 Task: Create Card Webinar Analytics Review in Board Email Marketing Platforms and Tools to Workspace Accounting and Bookkeeping Services. Create Card Homelessness Review in Board Employee Recognition and Rewards Programs to Workspace Accounting and Bookkeeping Services. Create Card Conference Analytics Review in Board Brand Voice Development and Brand Tone of Voice Guidelines Creation to Workspace Accounting and Bookkeeping Services
Action: Mouse moved to (309, 249)
Screenshot: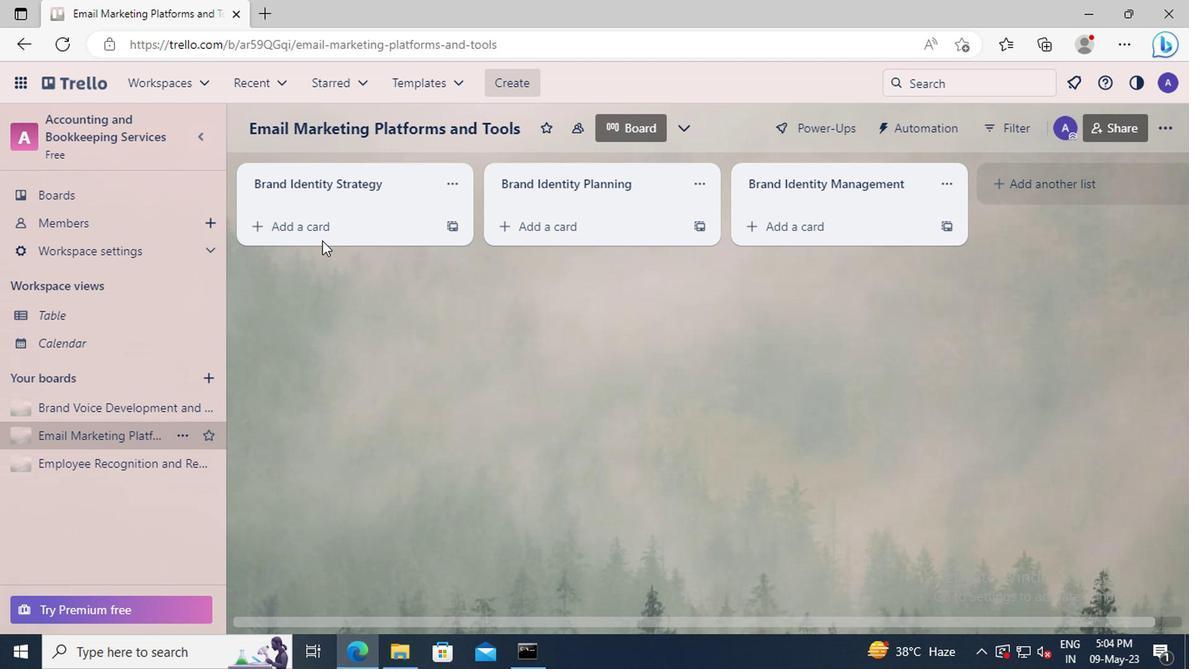 
Action: Mouse pressed left at (309, 249)
Screenshot: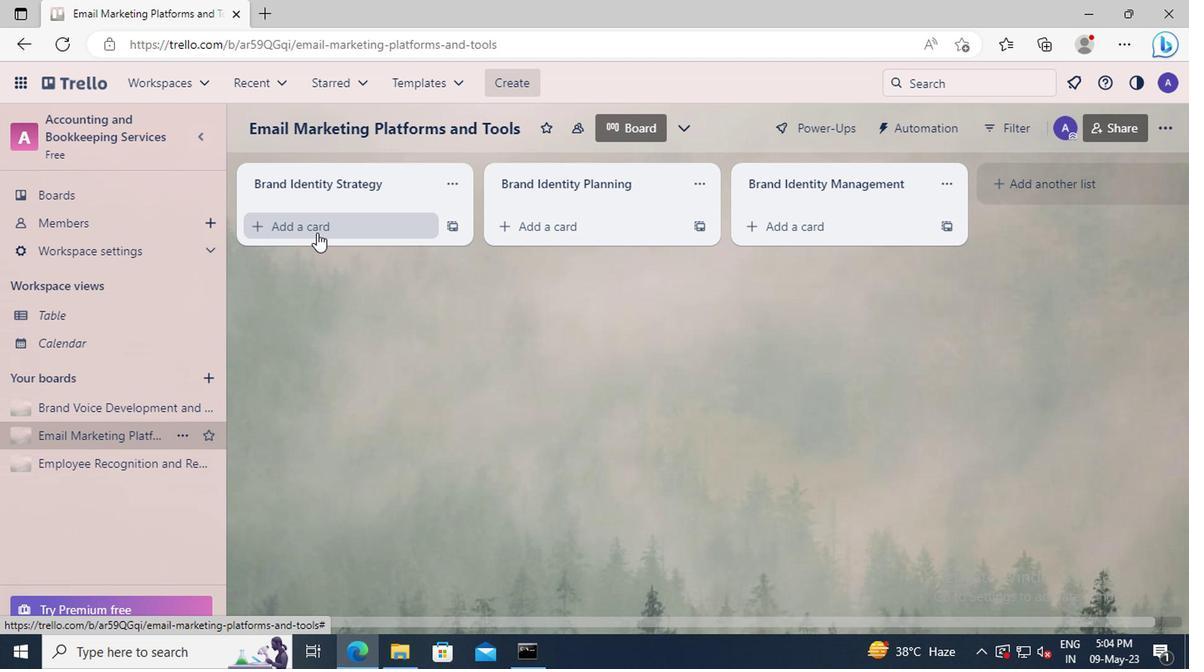 
Action: Key pressed <Key.shift>WEBINAR<Key.space><Key.shift>ANALYTICS<Key.space><Key.shift>REVIEW
Screenshot: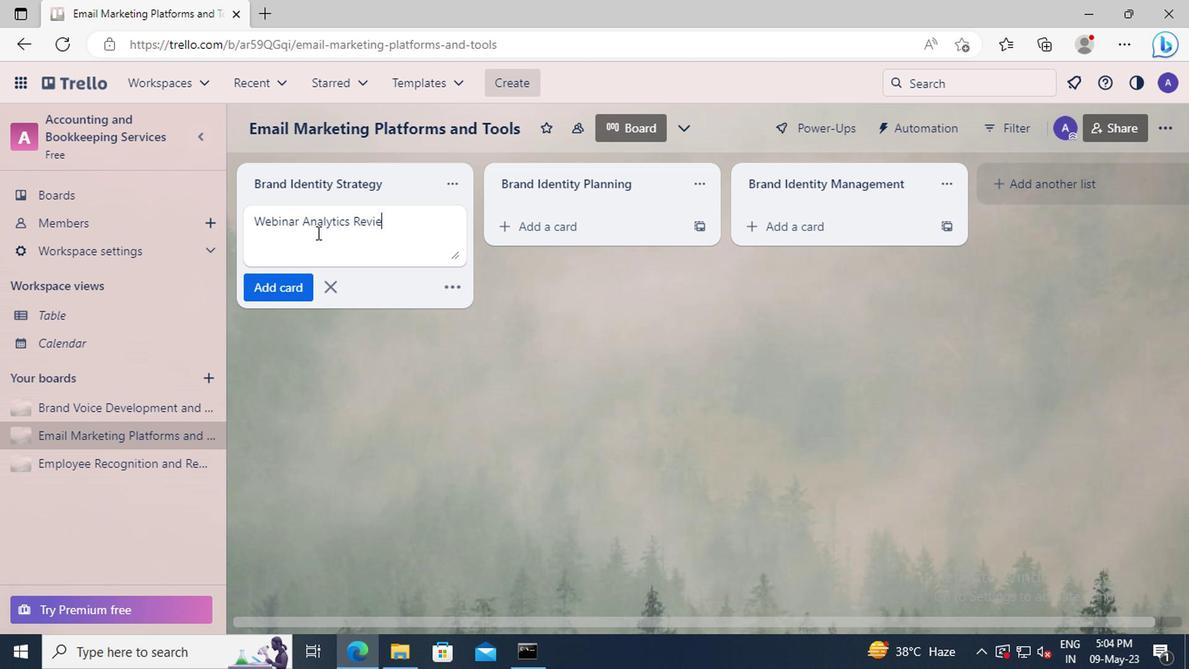 
Action: Mouse moved to (291, 289)
Screenshot: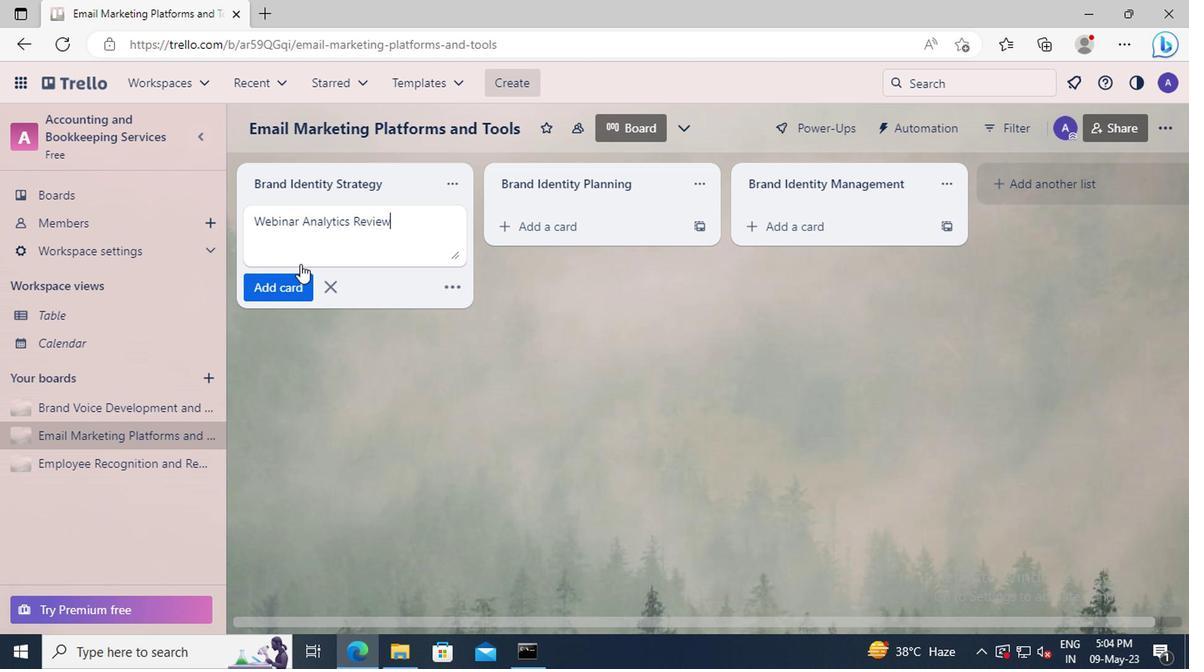 
Action: Mouse pressed left at (291, 289)
Screenshot: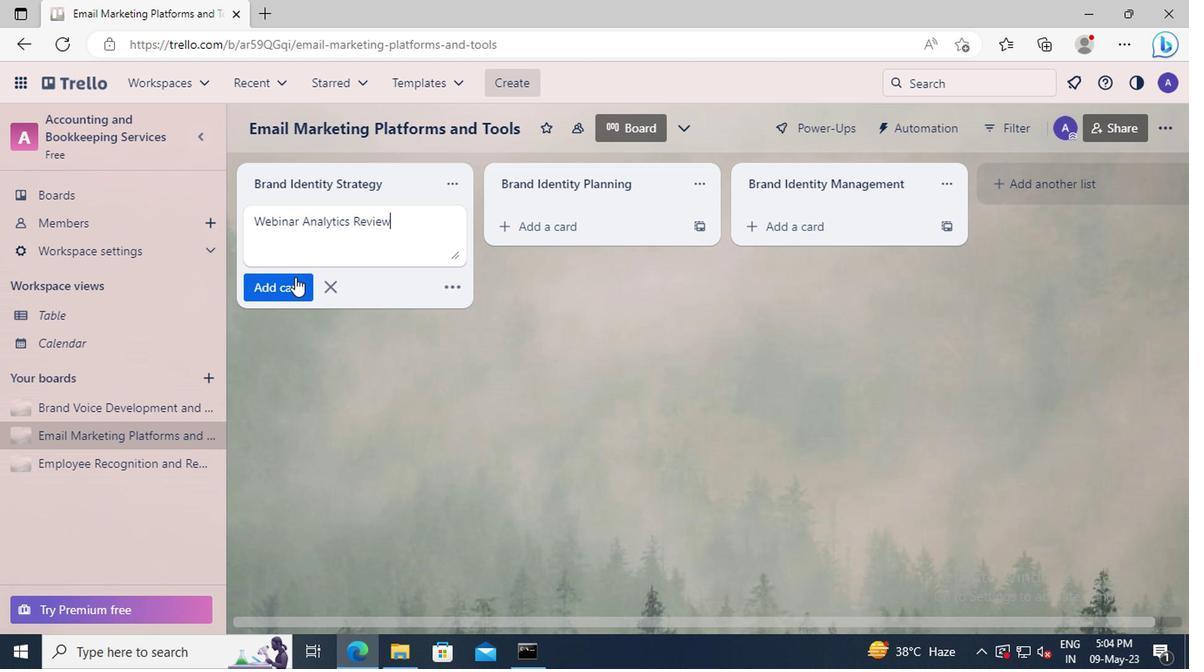 
Action: Mouse moved to (197, 415)
Screenshot: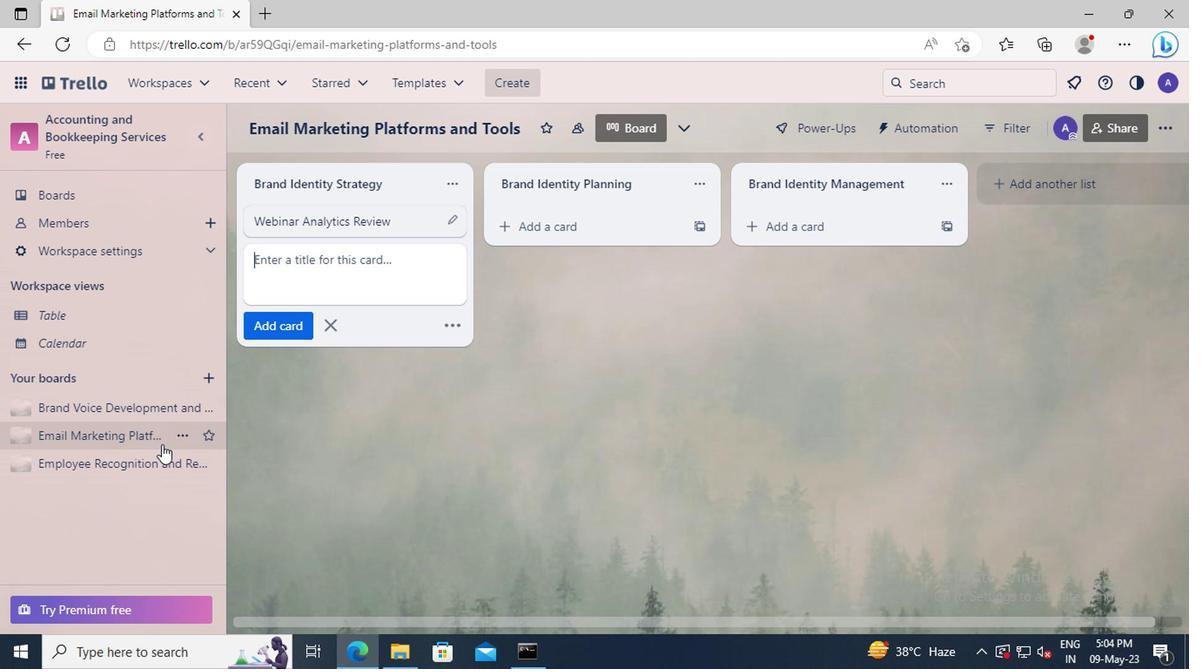 
Action: Mouse pressed left at (197, 415)
Screenshot: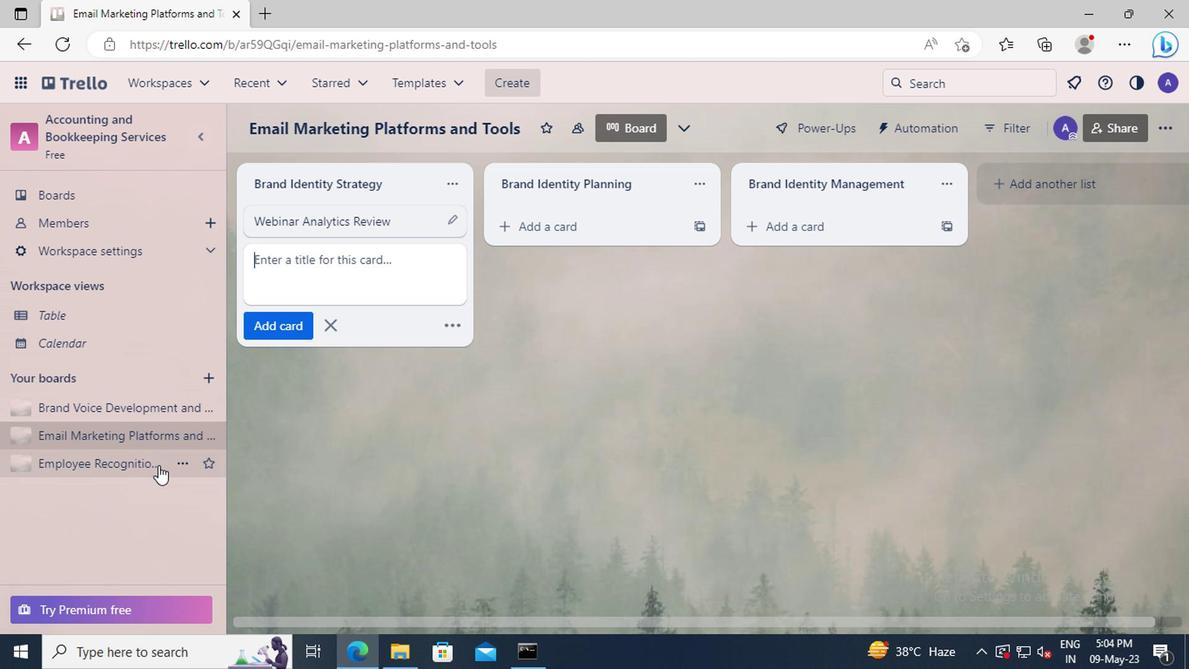 
Action: Mouse moved to (299, 245)
Screenshot: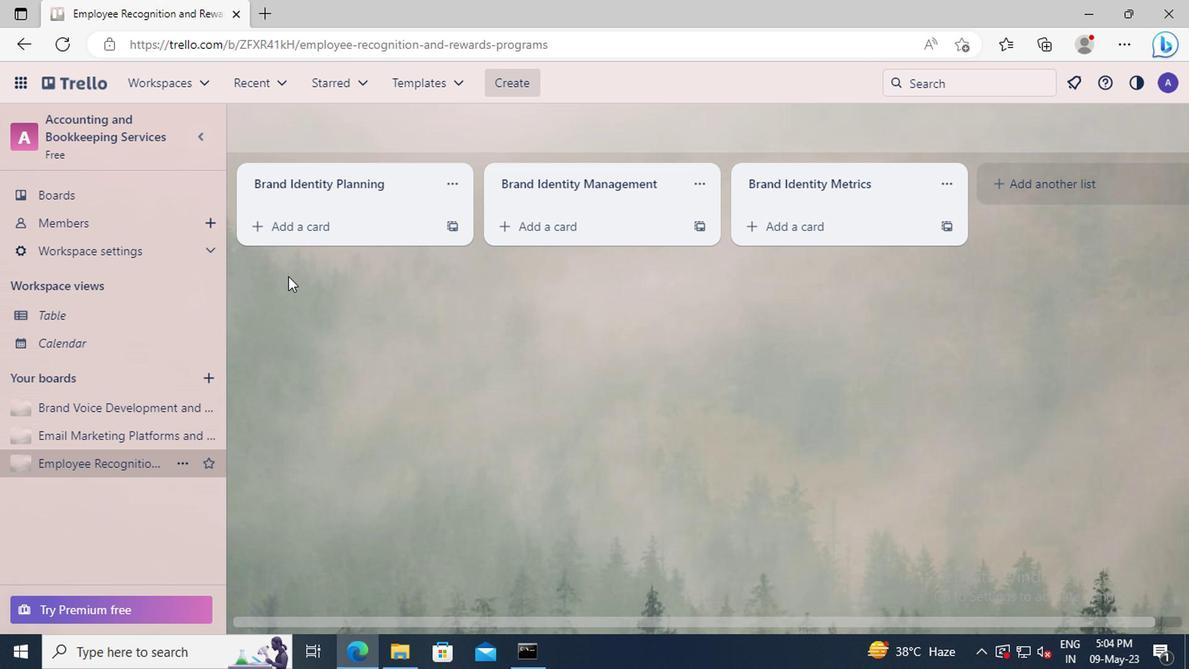 
Action: Mouse pressed left at (299, 245)
Screenshot: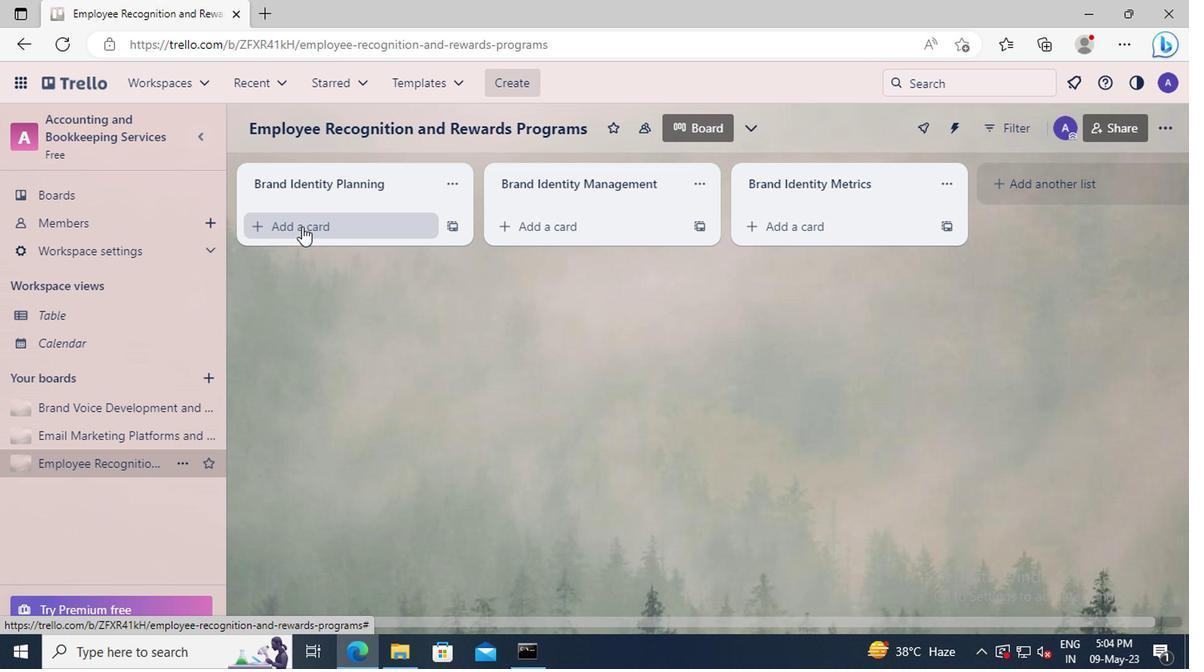 
Action: Key pressed <Key.shift>HOMELESSNESS<Key.space><Key.shift>REVIEW
Screenshot: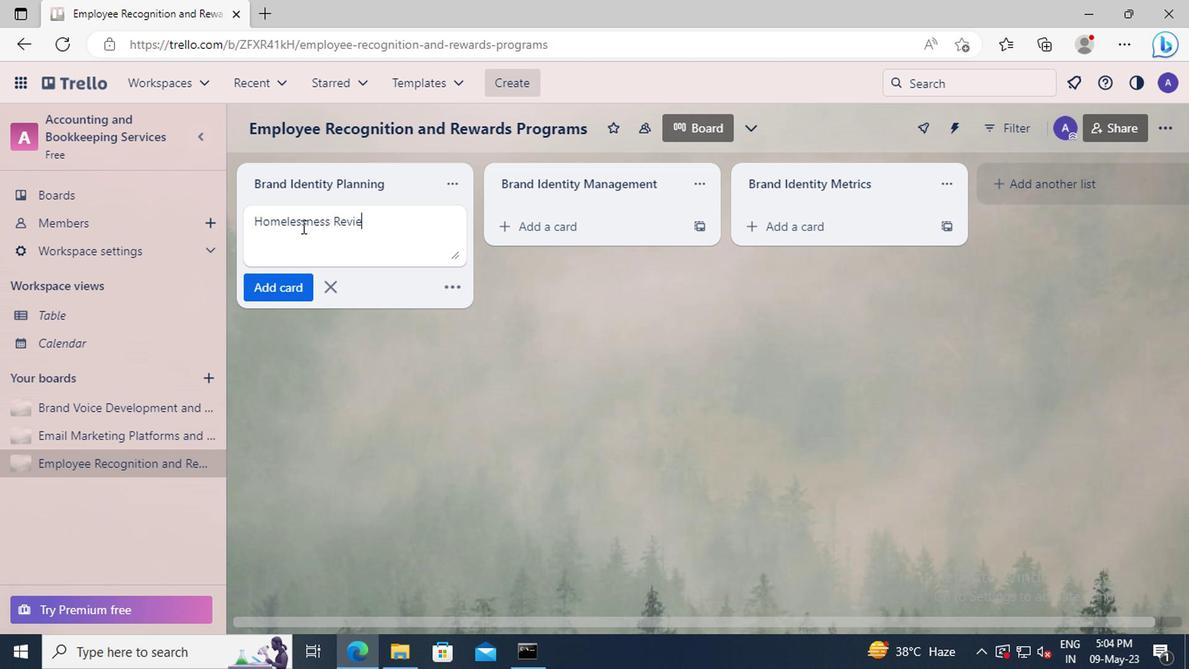 
Action: Mouse moved to (295, 286)
Screenshot: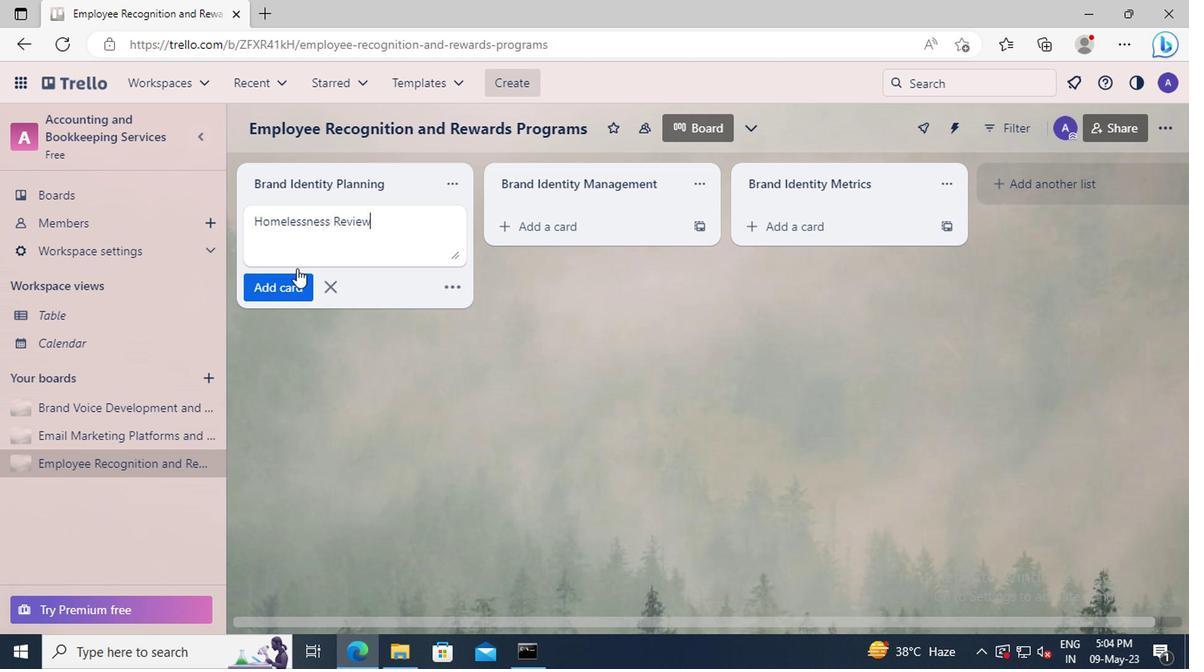 
Action: Mouse pressed left at (295, 286)
Screenshot: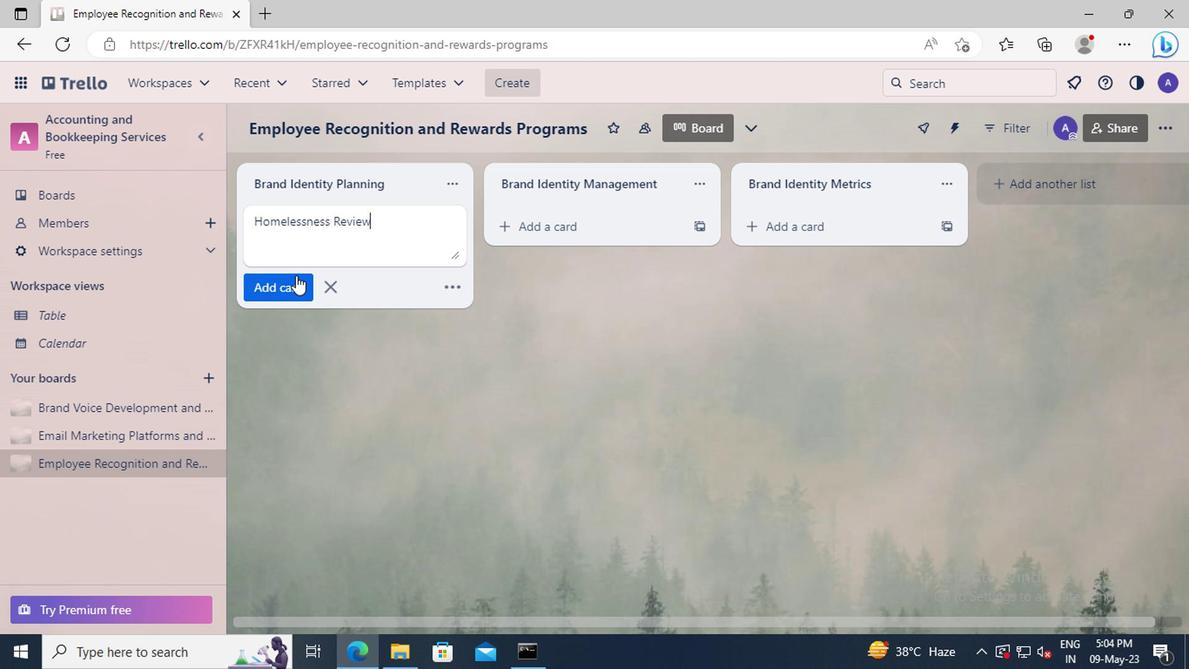 
Action: Mouse moved to (186, 376)
Screenshot: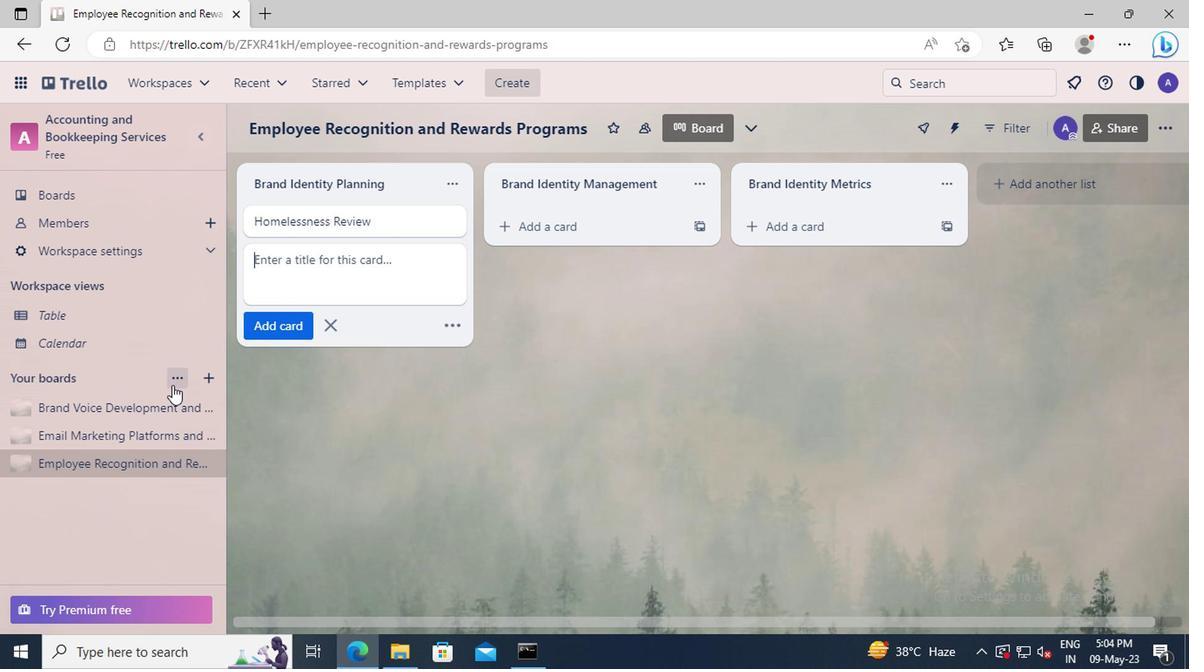 
Action: Mouse pressed left at (186, 376)
Screenshot: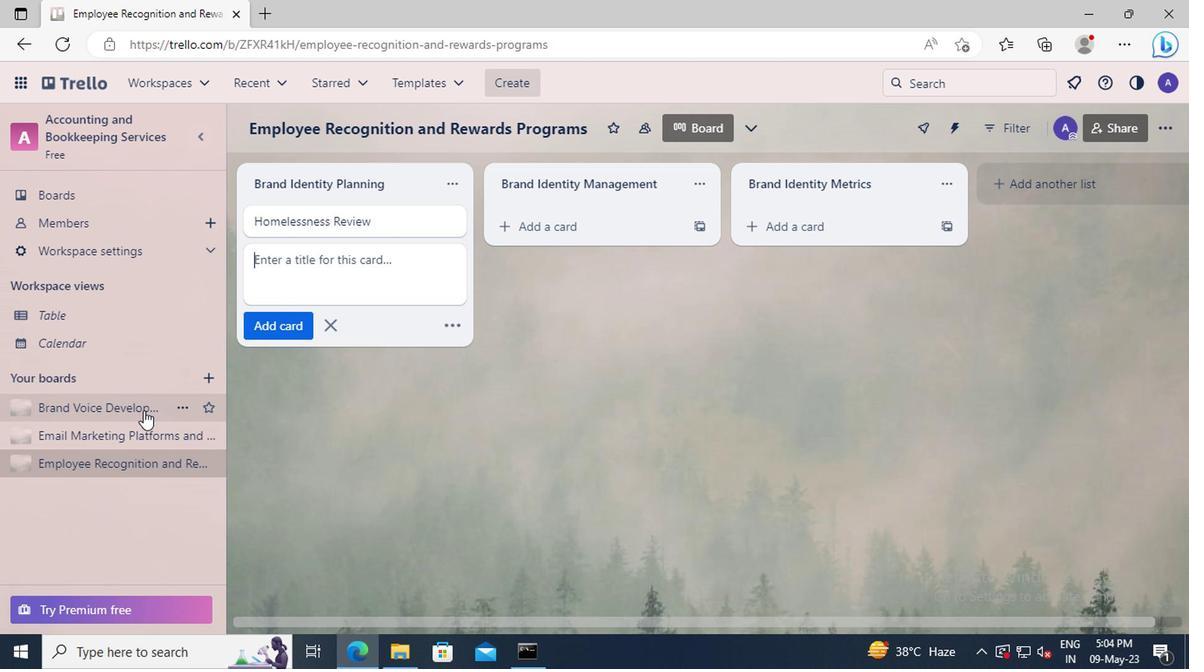 
Action: Mouse moved to (299, 246)
Screenshot: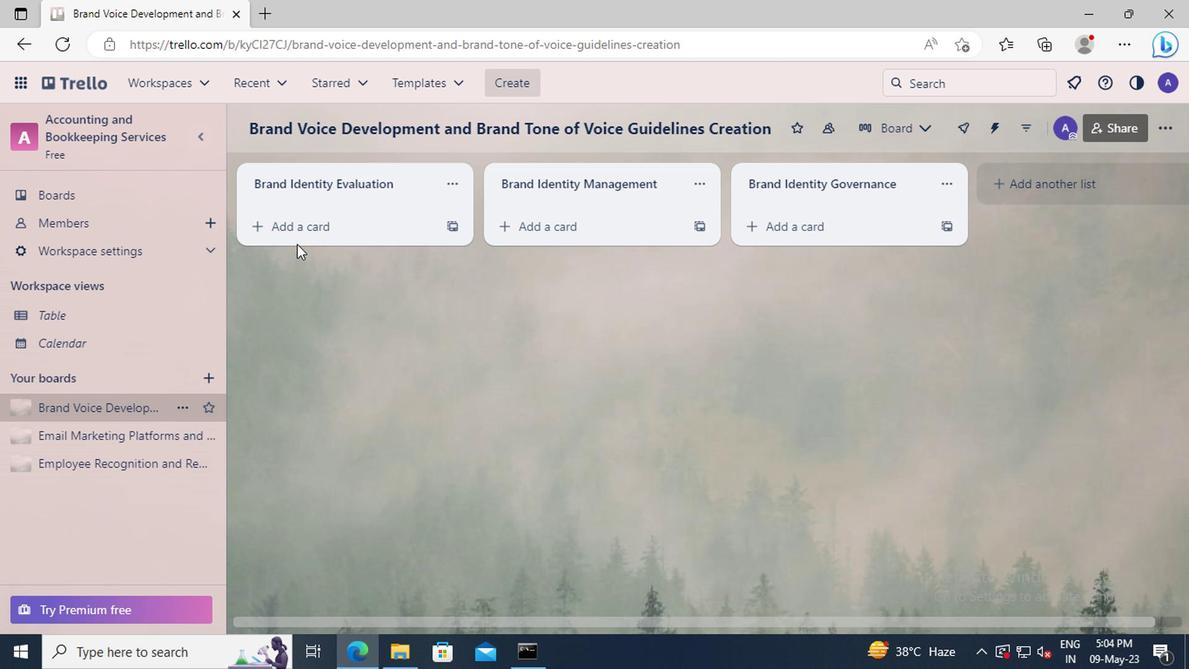 
Action: Mouse pressed left at (299, 246)
Screenshot: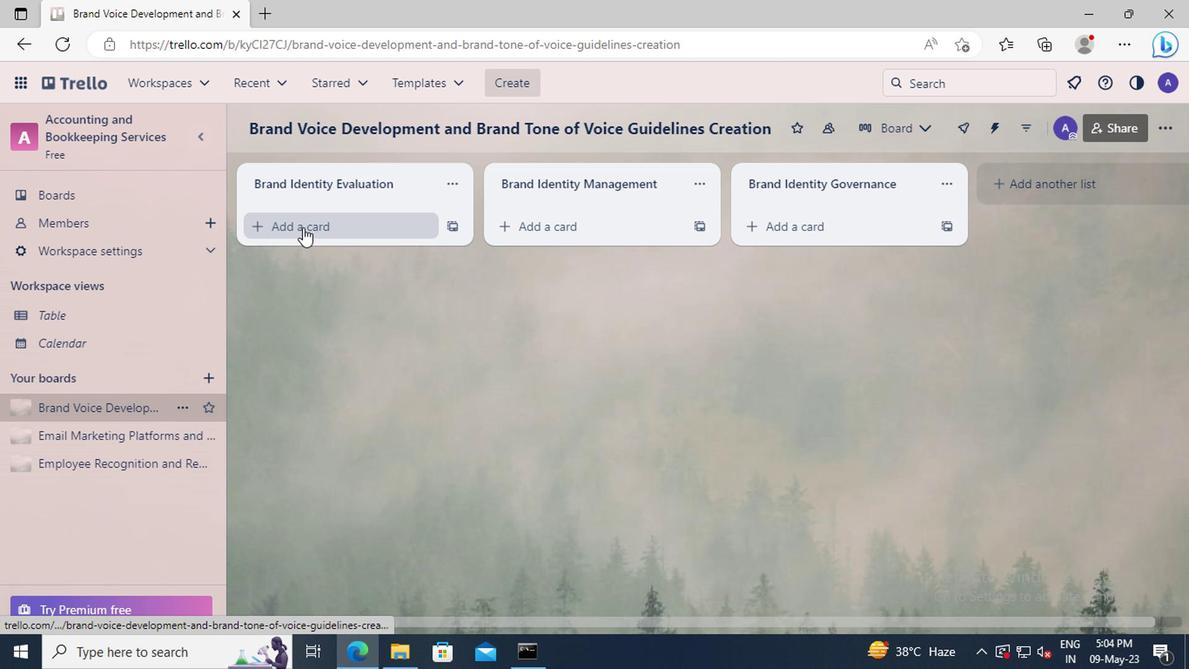 
Action: Key pressed <Key.shift><Key.shift><Key.shift><Key.shift><Key.shift><Key.shift><Key.shift><Key.shift>CONFERENCE<Key.space><Key.shift>ANALYTICS<Key.space><Key.shift>REVIEW
Screenshot: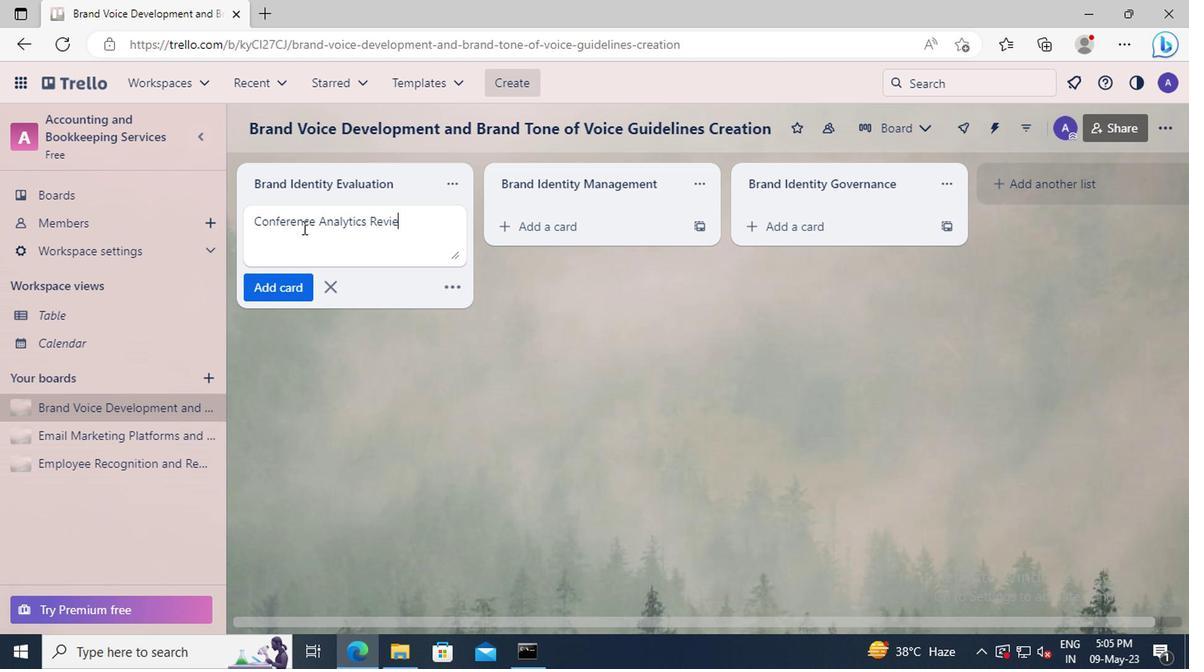 
Action: Mouse moved to (294, 291)
Screenshot: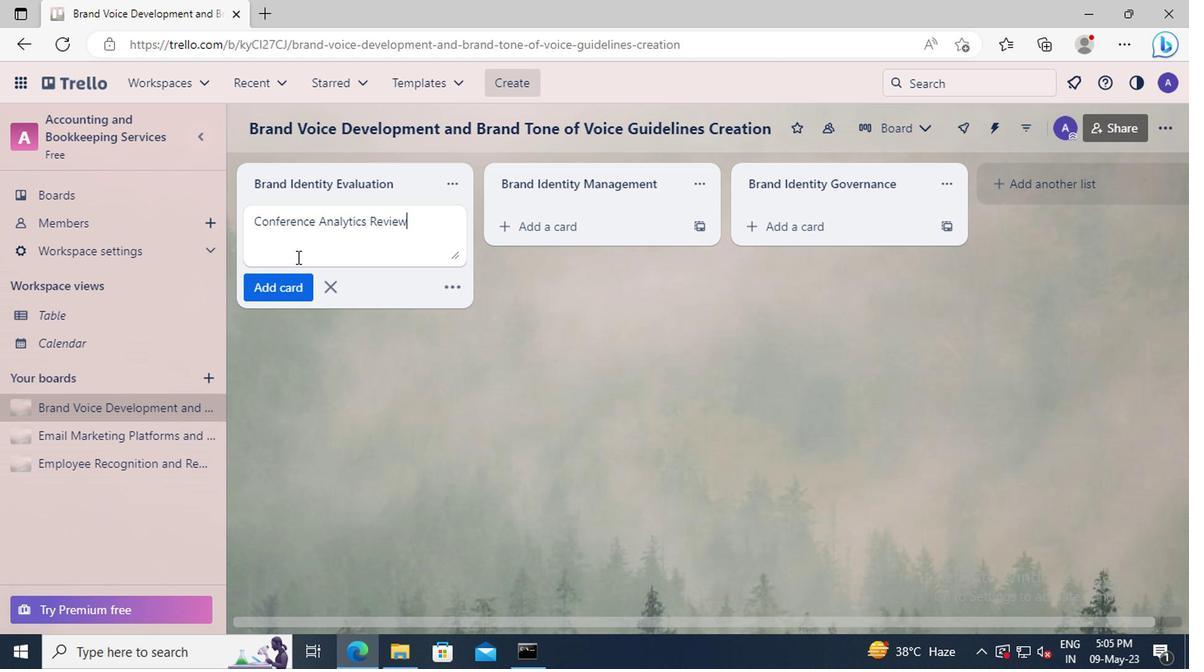 
Action: Mouse pressed left at (294, 291)
Screenshot: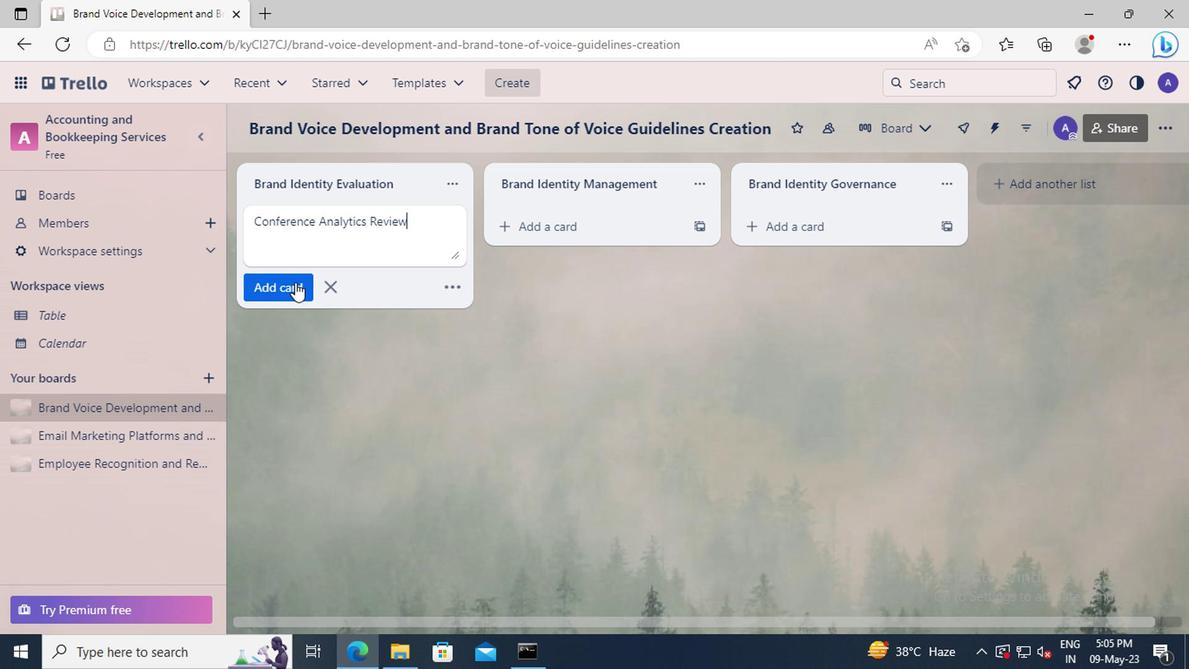 
Action: Mouse moved to (295, 293)
Screenshot: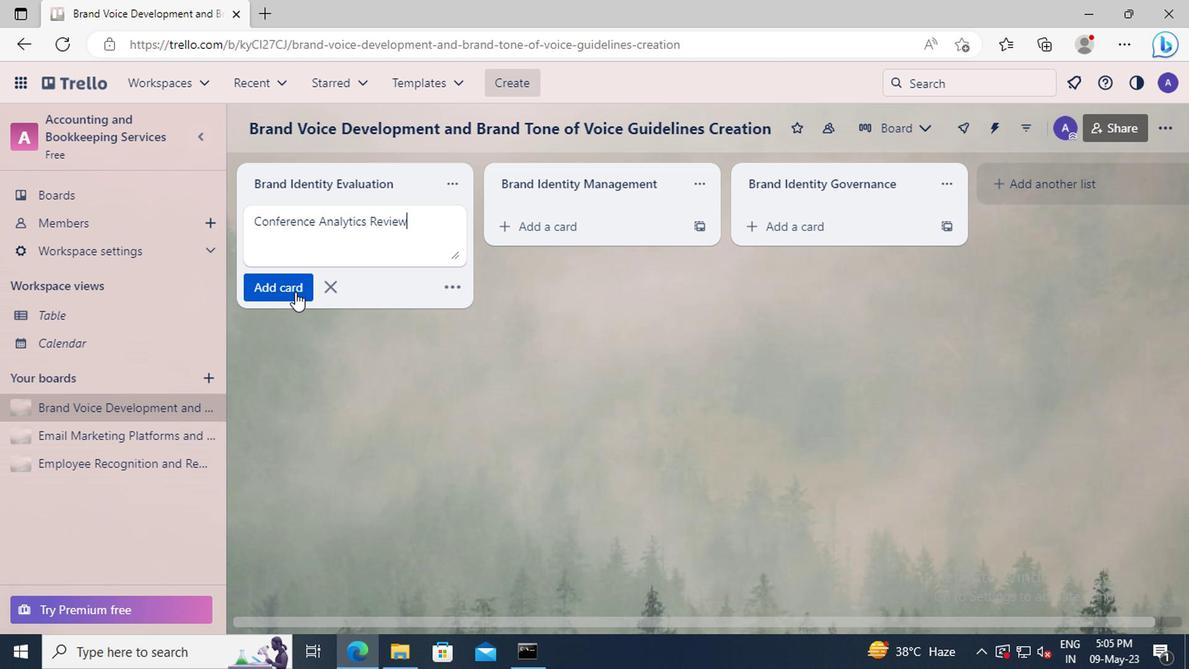 
